 Task: Apply for a job.
Action: Mouse moved to (599, 64)
Screenshot: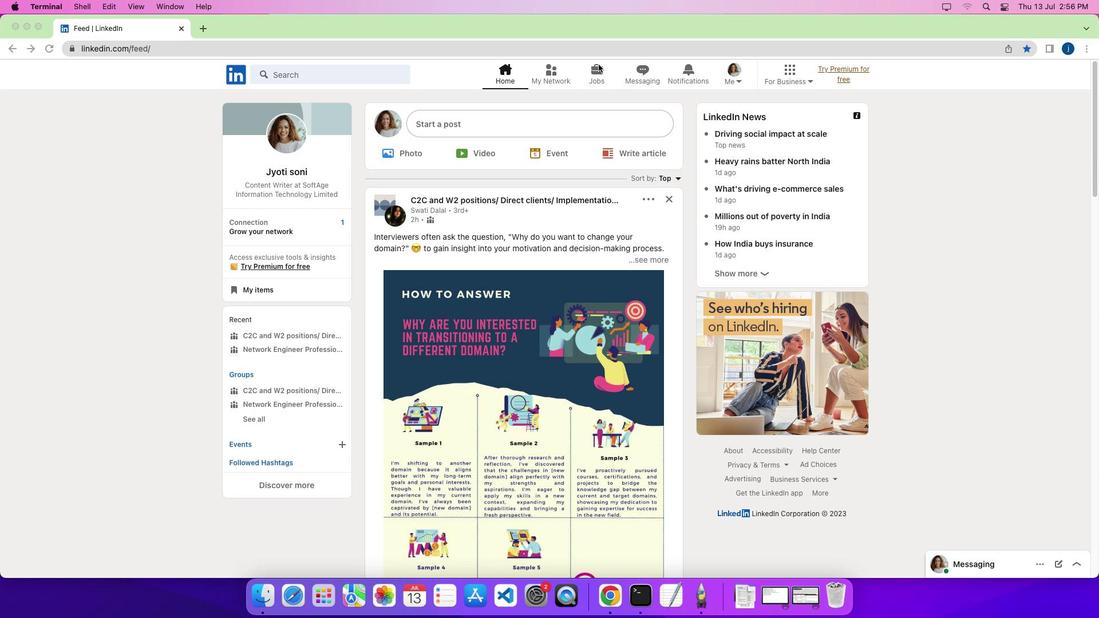 
Action: Mouse pressed left at (599, 64)
Screenshot: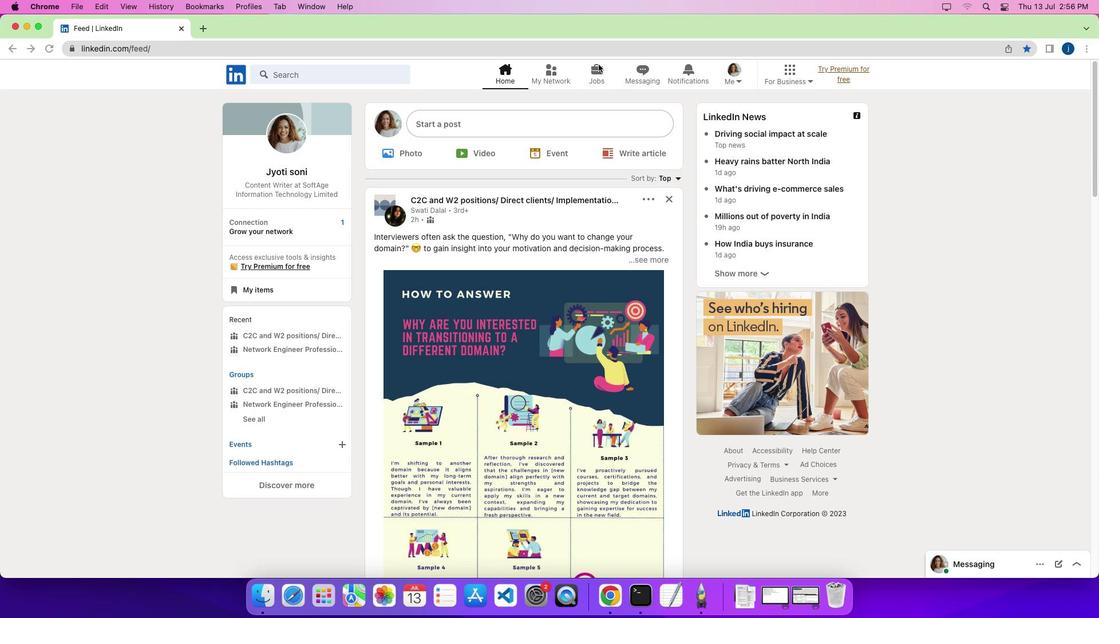 
Action: Mouse pressed left at (599, 64)
Screenshot: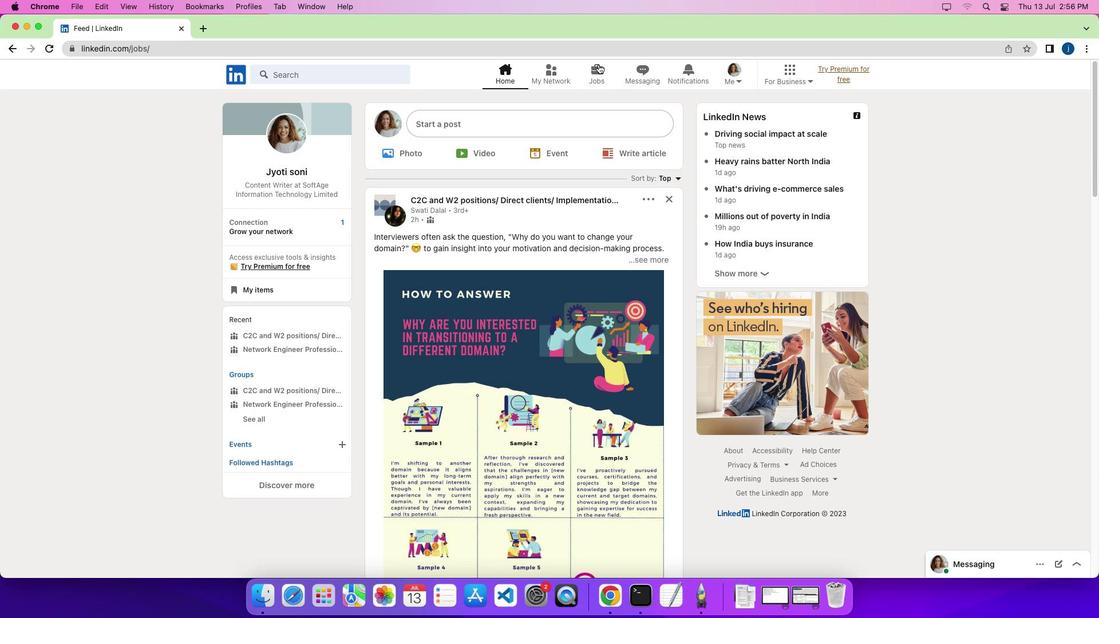 
Action: Mouse moved to (270, 310)
Screenshot: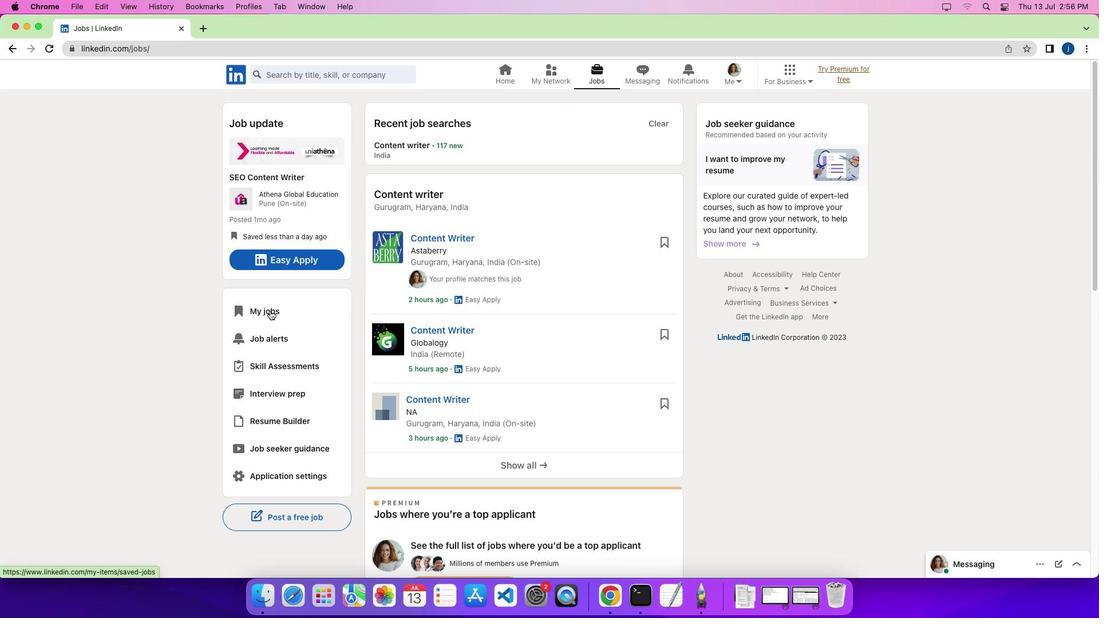 
Action: Mouse pressed left at (270, 310)
Screenshot: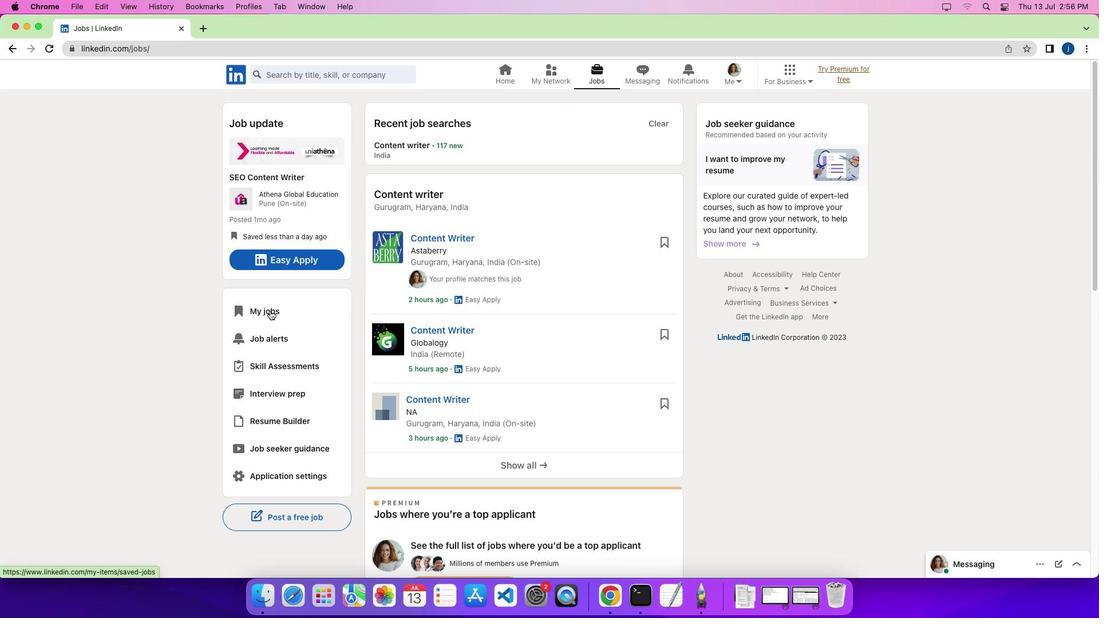 
Action: Mouse moved to (651, 181)
Screenshot: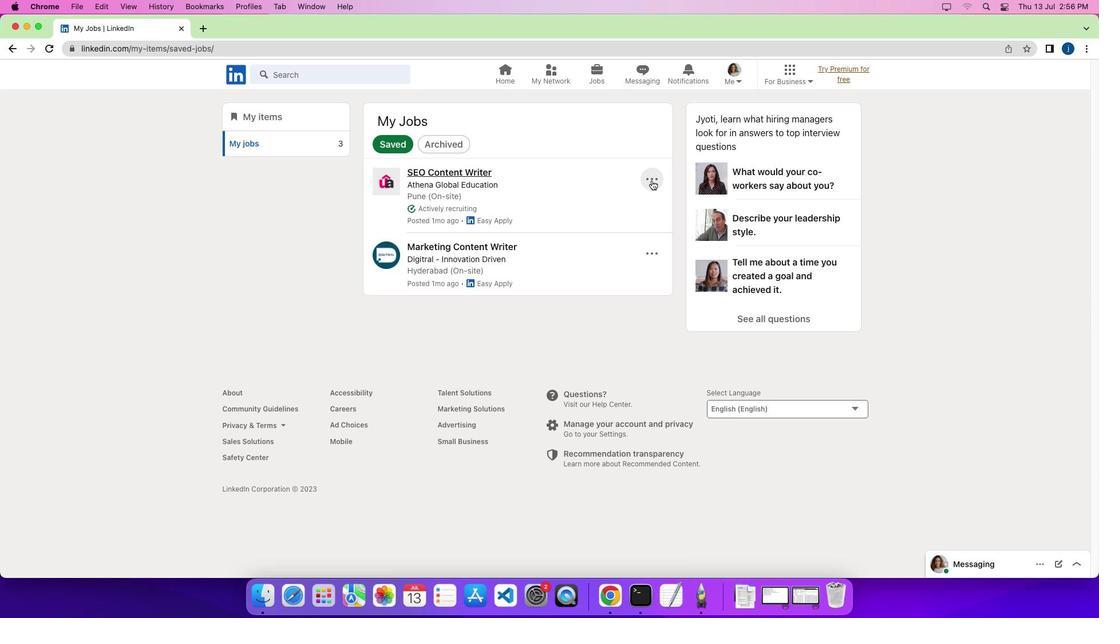
Action: Mouse pressed left at (651, 181)
Screenshot: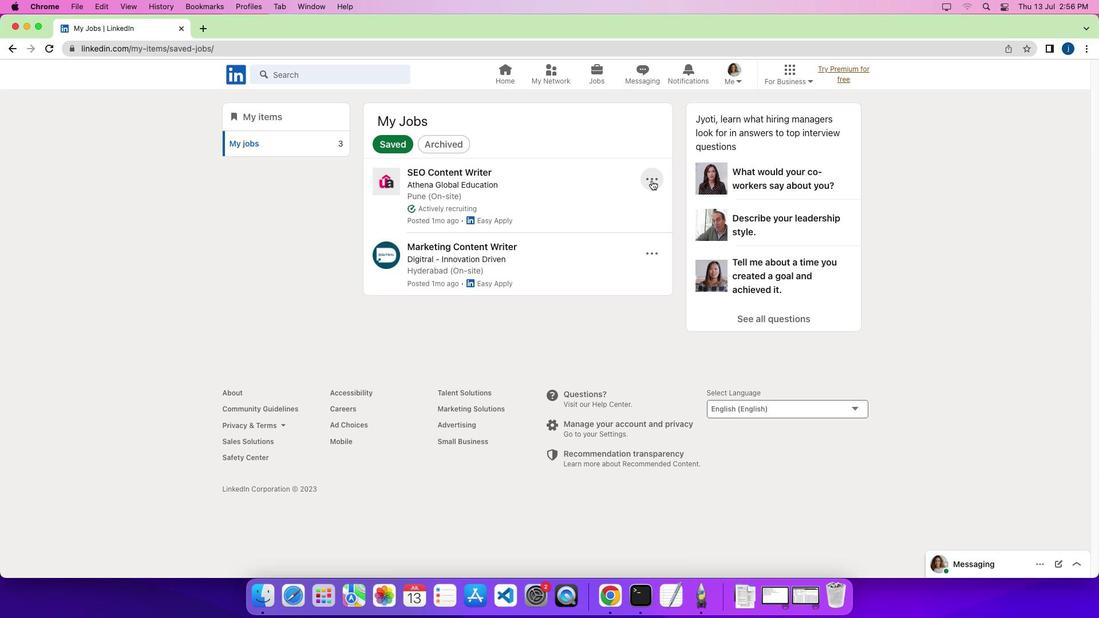
Action: Mouse moved to (616, 216)
Screenshot: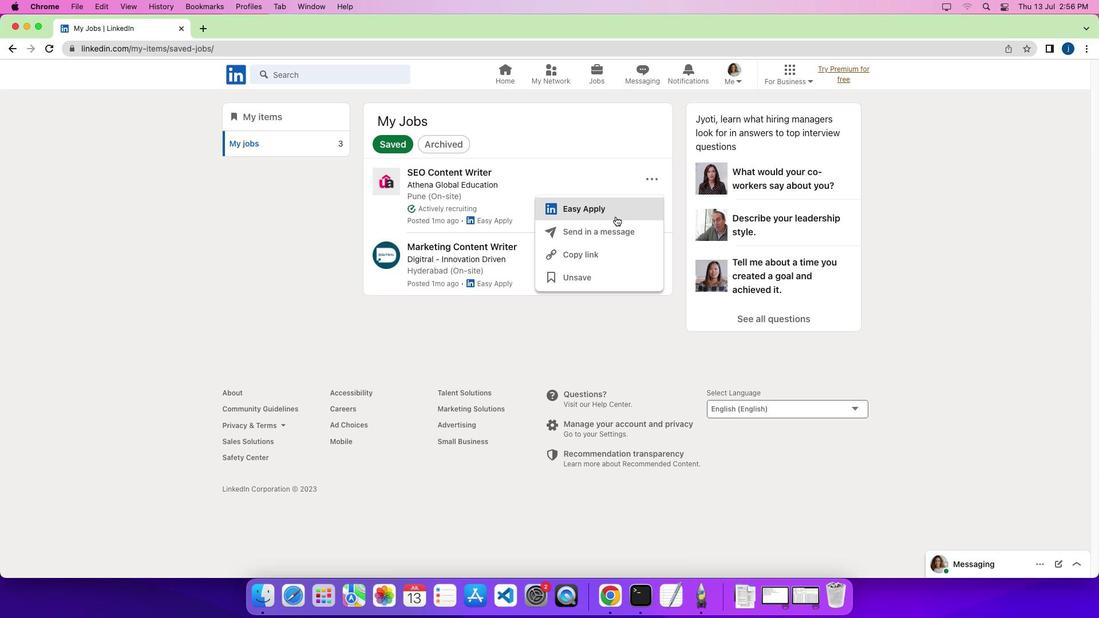 
Action: Mouse pressed left at (616, 216)
Screenshot: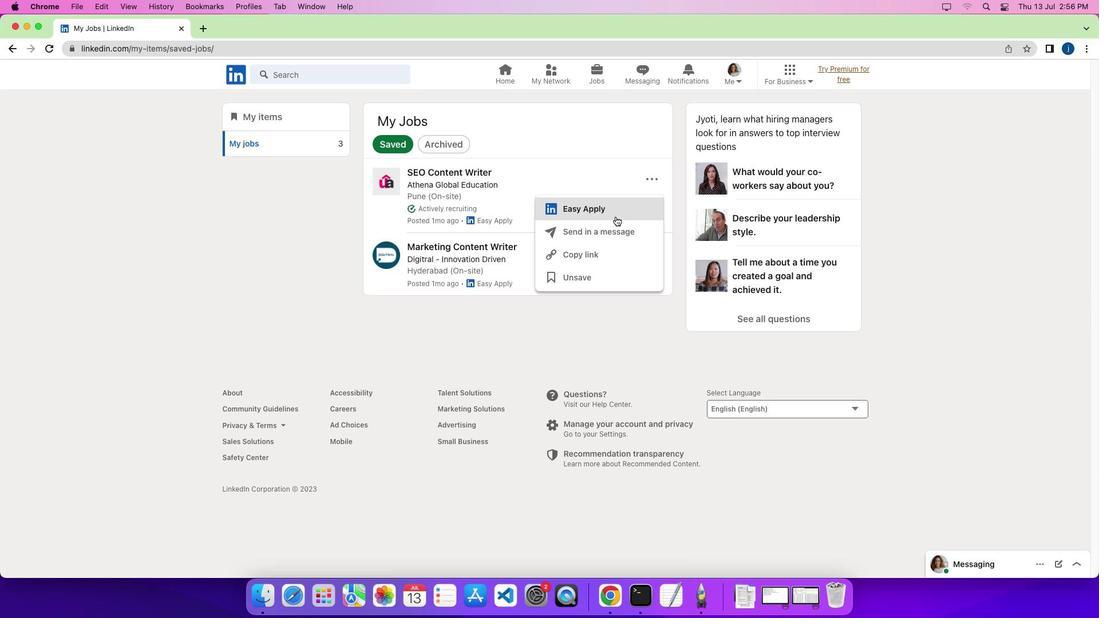 
Action: Mouse moved to (659, 179)
Screenshot: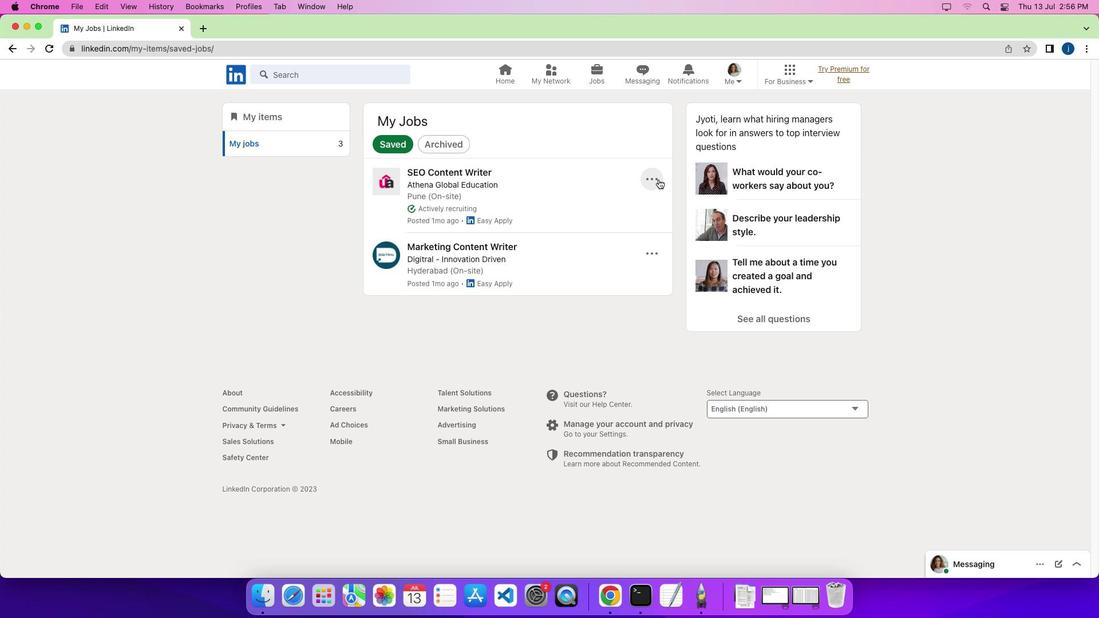 
Action: Mouse pressed left at (659, 179)
Screenshot: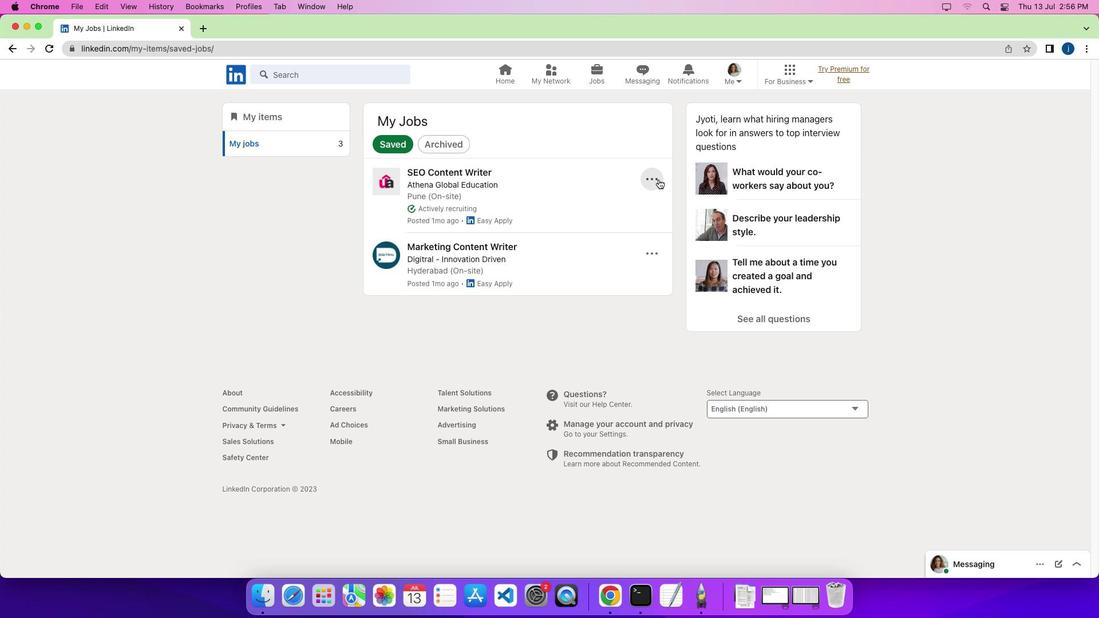
Action: Mouse moved to (634, 203)
Screenshot: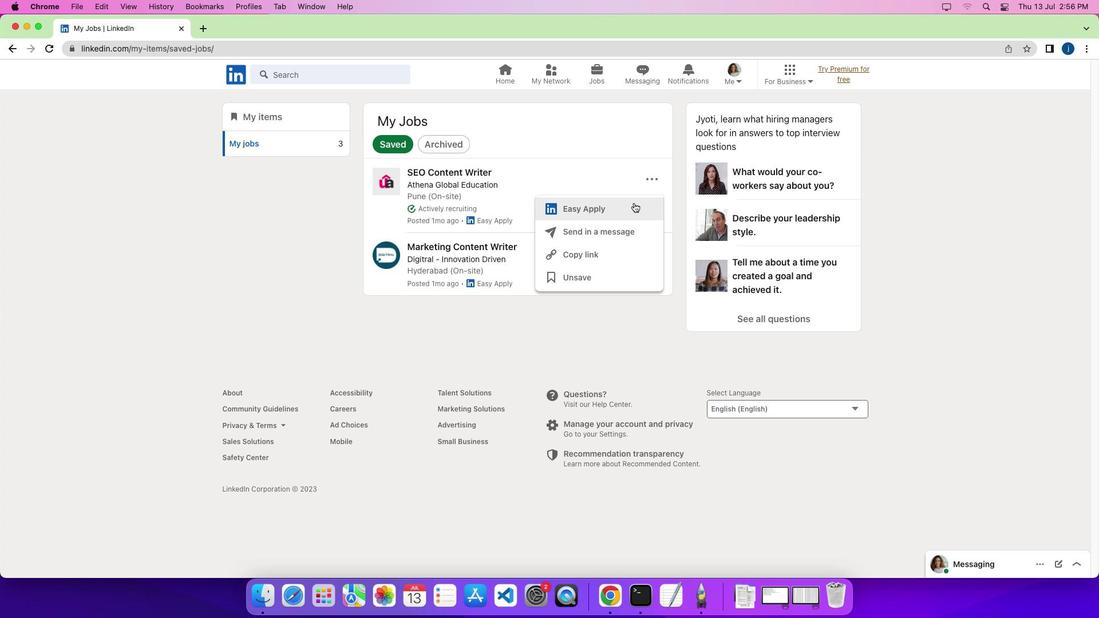 
Action: Mouse pressed left at (634, 203)
Screenshot: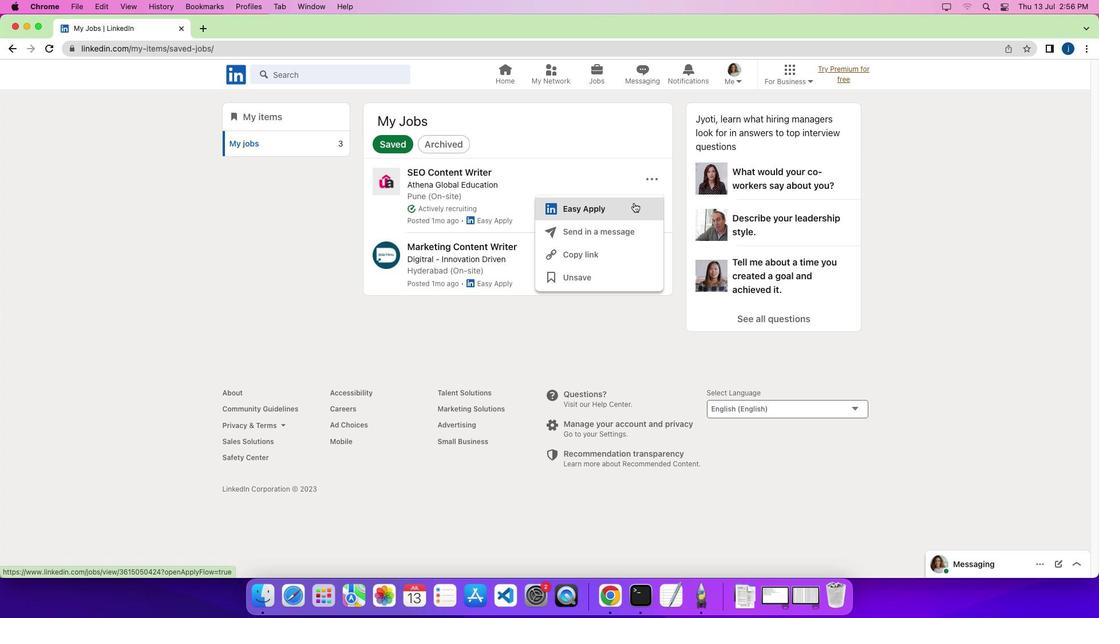 
Action: Mouse moved to (634, 203)
Screenshot: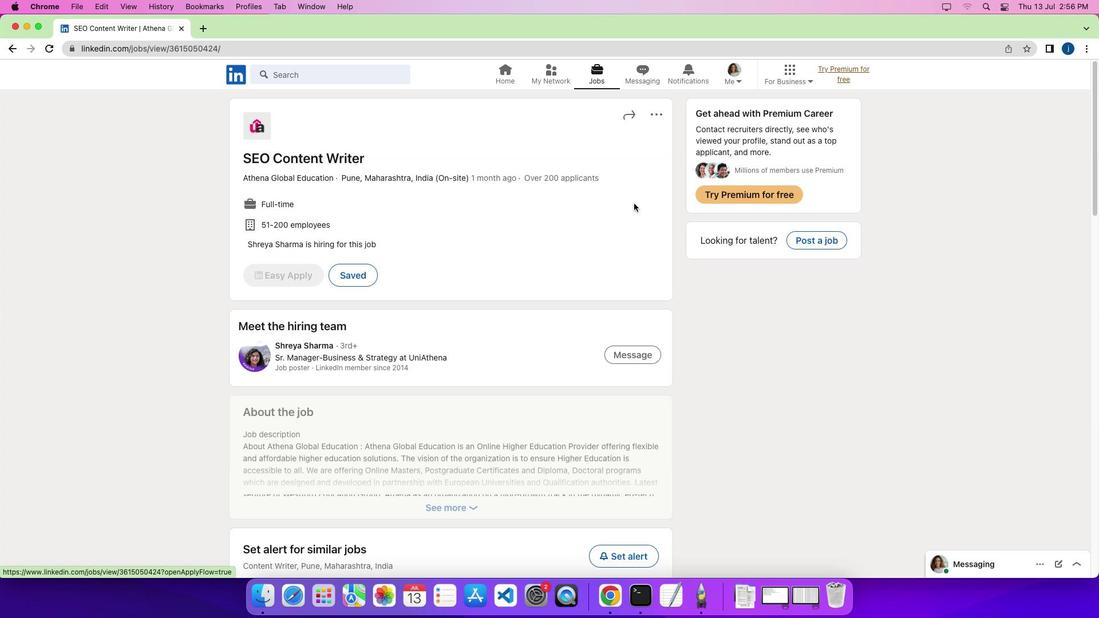 
